 Task: Add a field from the Popular template Effort Level with name VectorTech.
Action: Mouse moved to (77, 474)
Screenshot: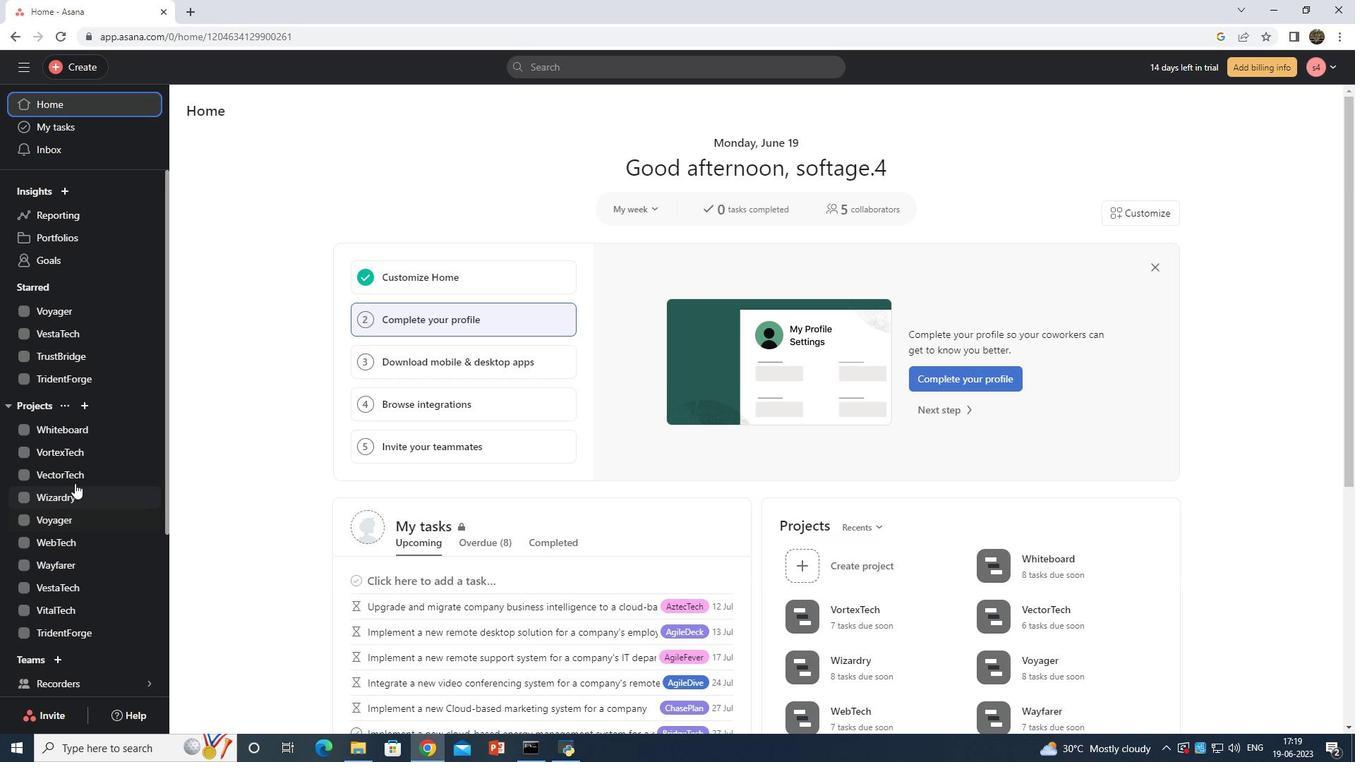 
Action: Mouse pressed left at (77, 474)
Screenshot: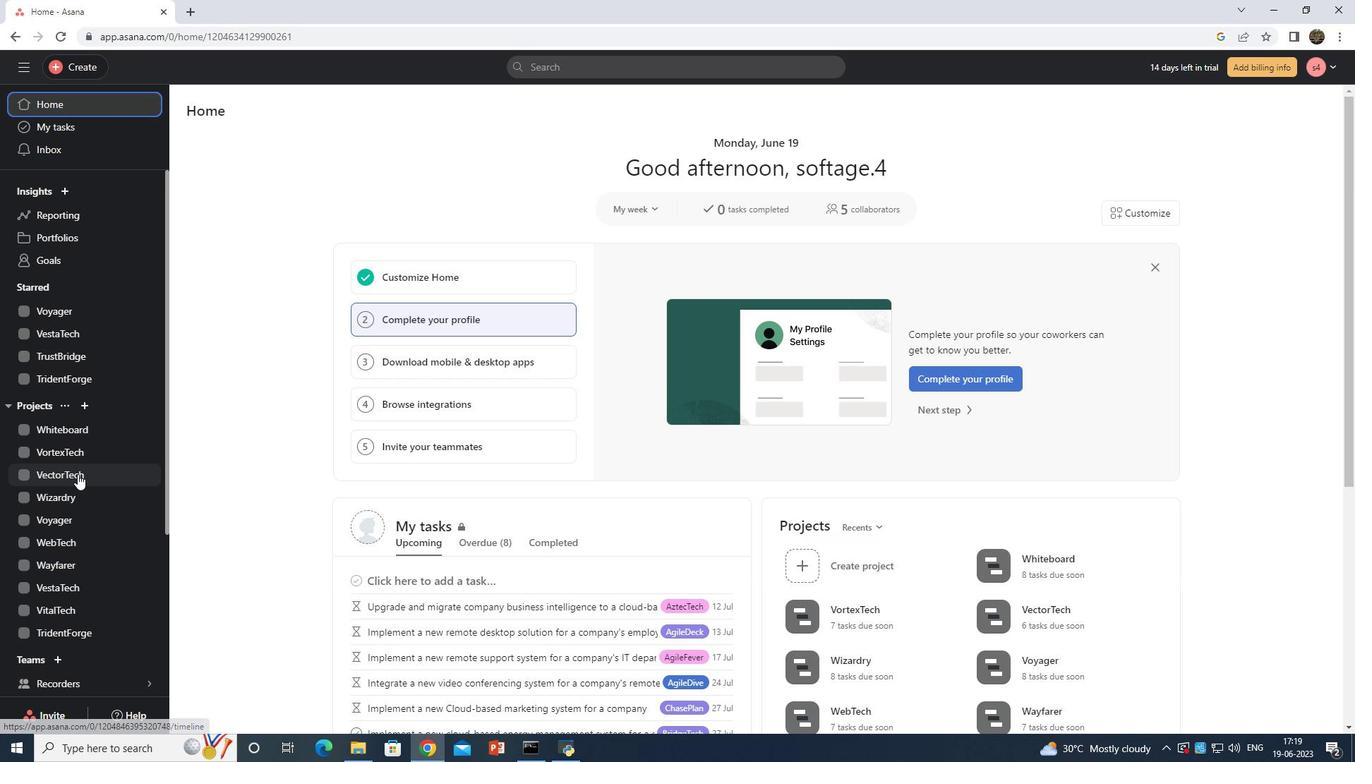 
Action: Mouse moved to (1316, 171)
Screenshot: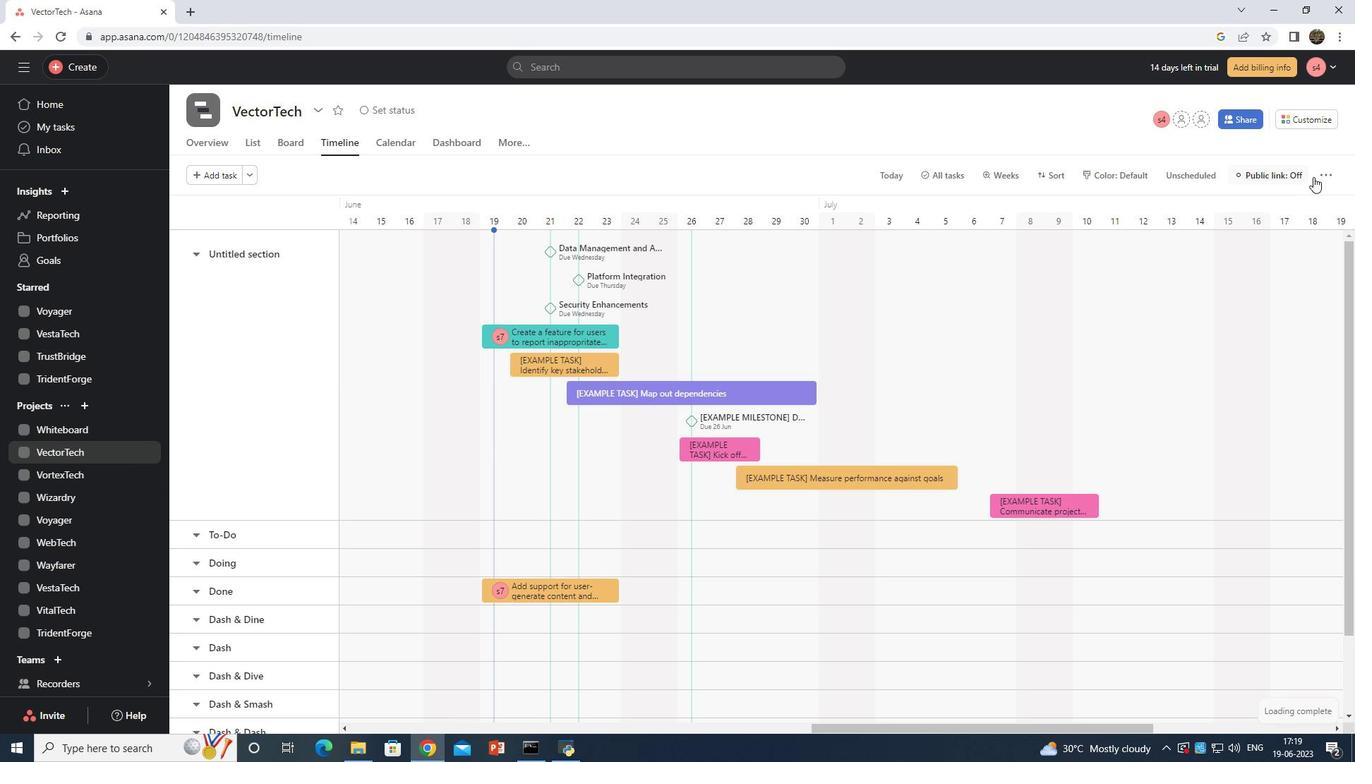 
Action: Mouse pressed left at (1316, 171)
Screenshot: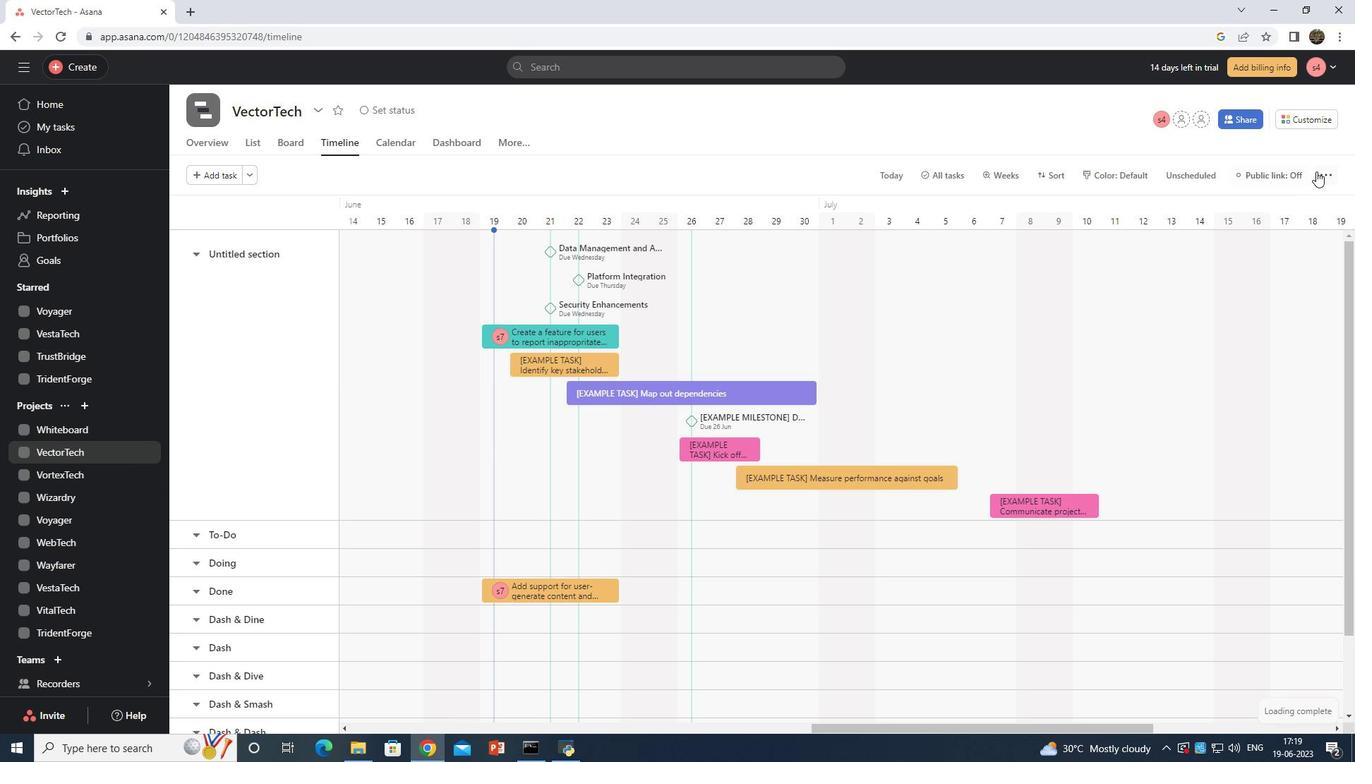 
Action: Mouse moved to (1103, 350)
Screenshot: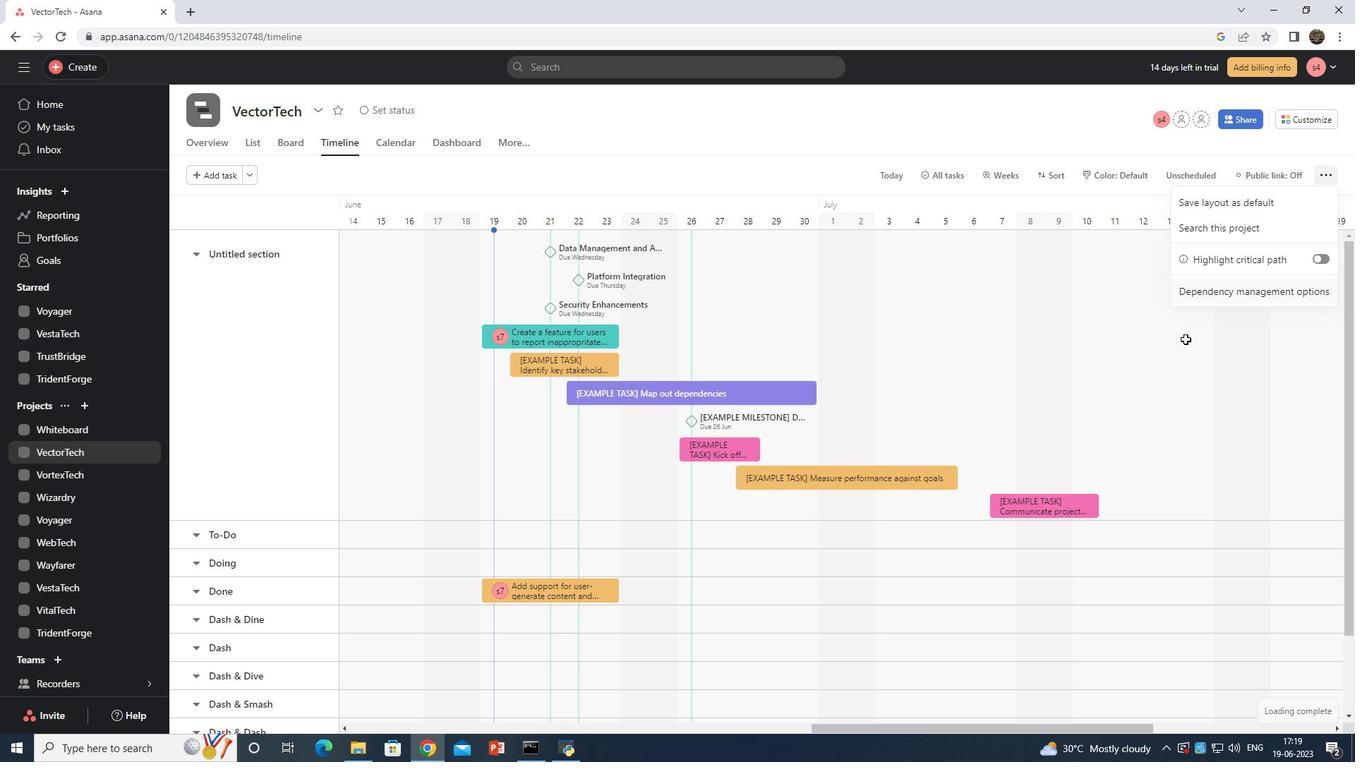 
Action: Mouse pressed left at (1103, 350)
Screenshot: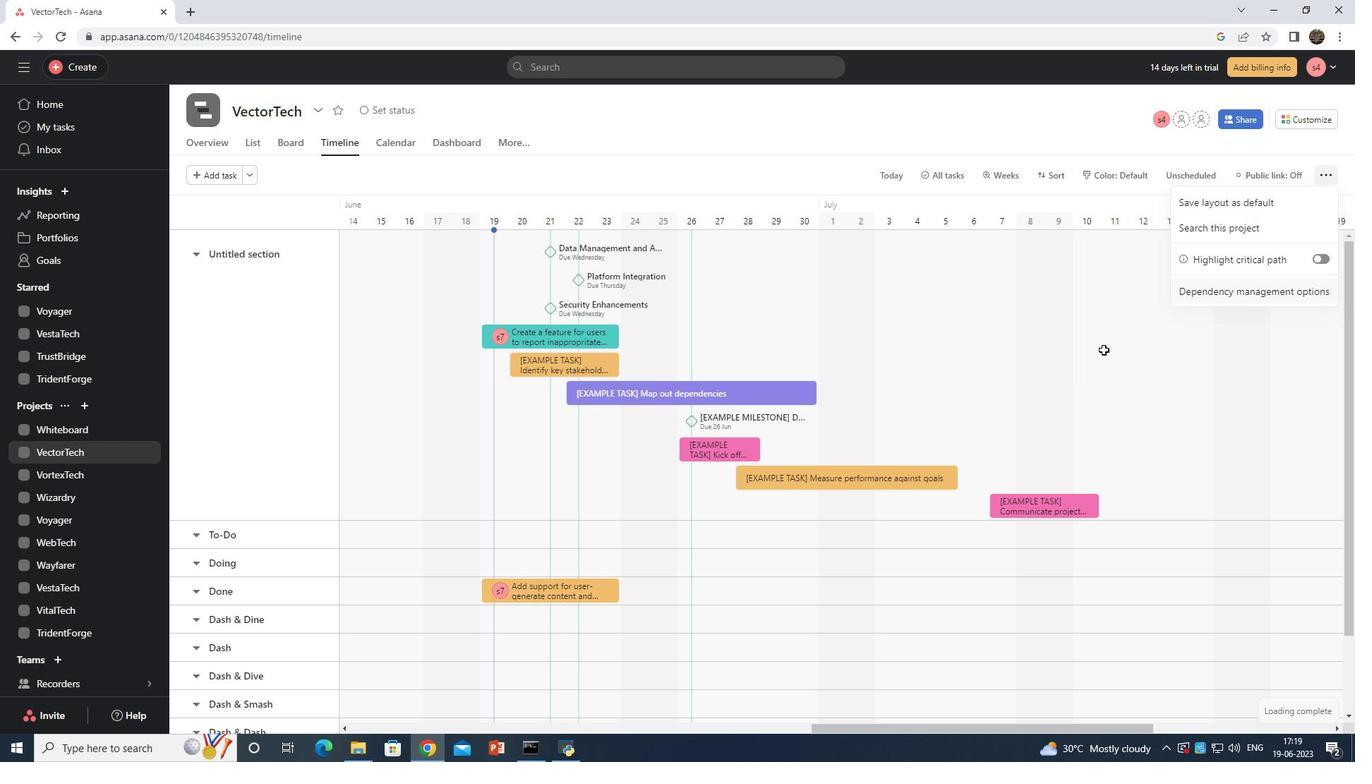 
Action: Mouse moved to (254, 146)
Screenshot: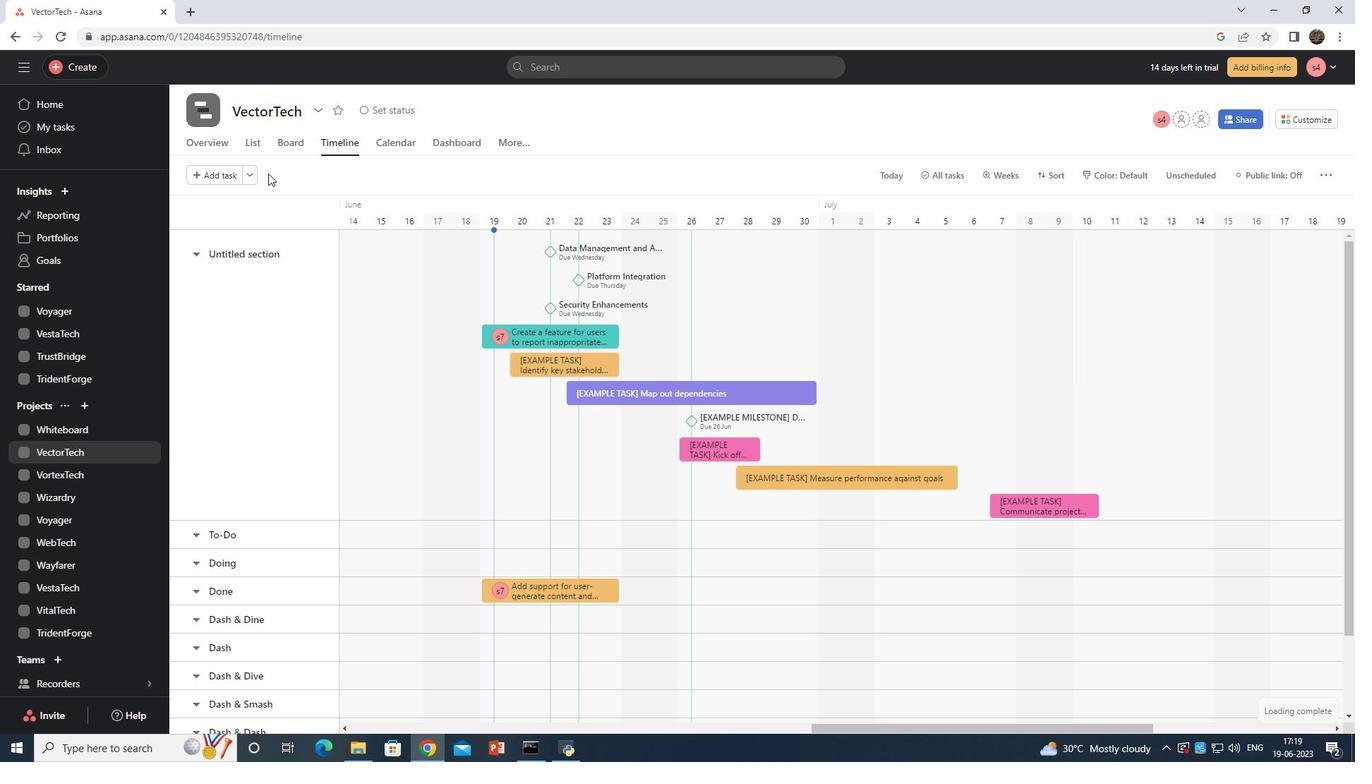 
Action: Mouse pressed left at (254, 146)
Screenshot: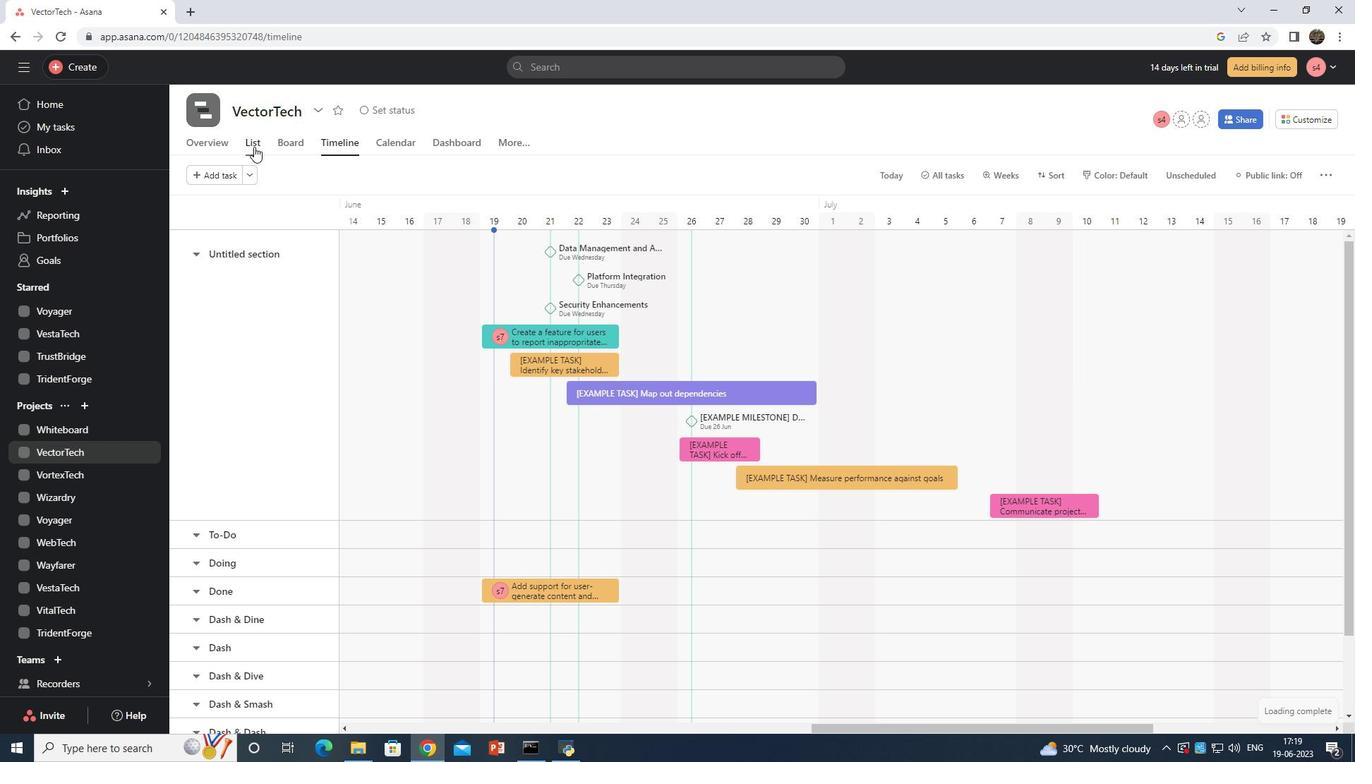 
Action: Mouse moved to (1057, 209)
Screenshot: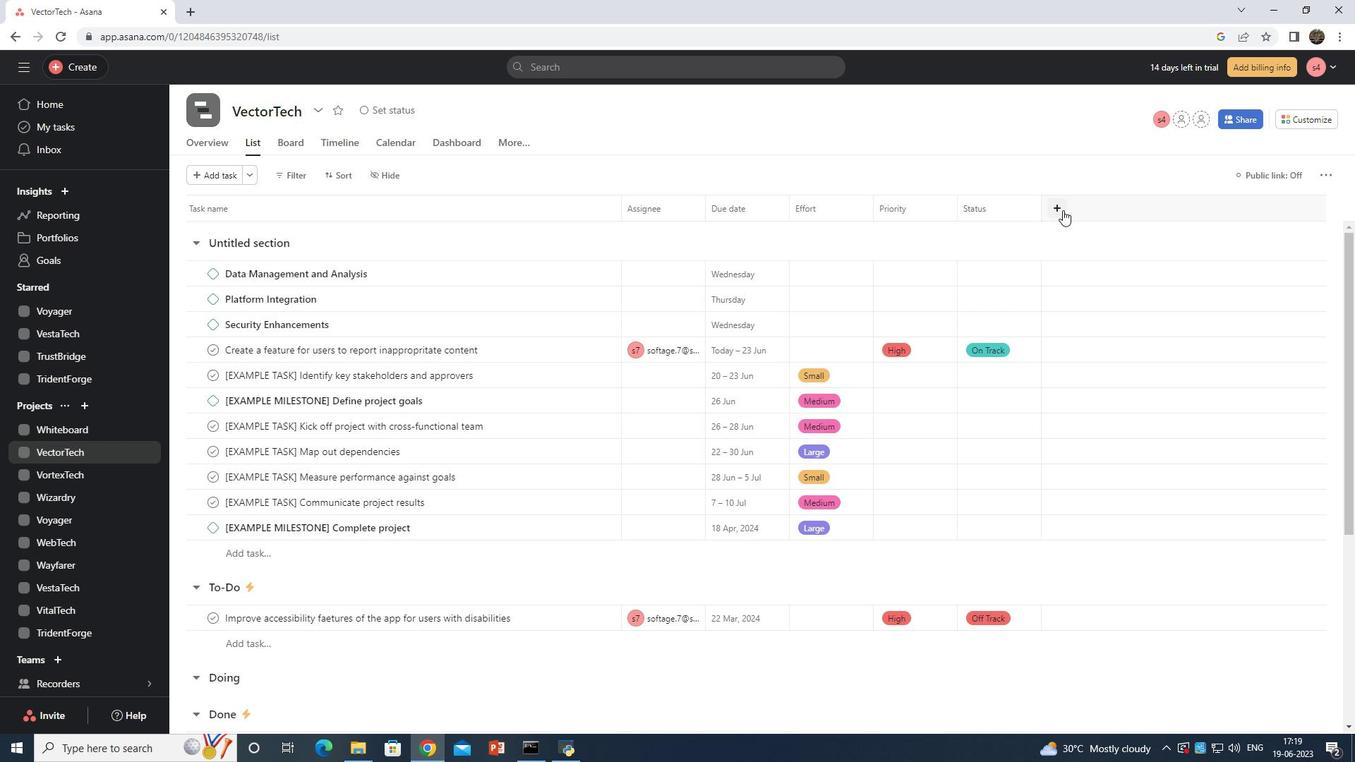 
Action: Mouse pressed left at (1057, 209)
Screenshot: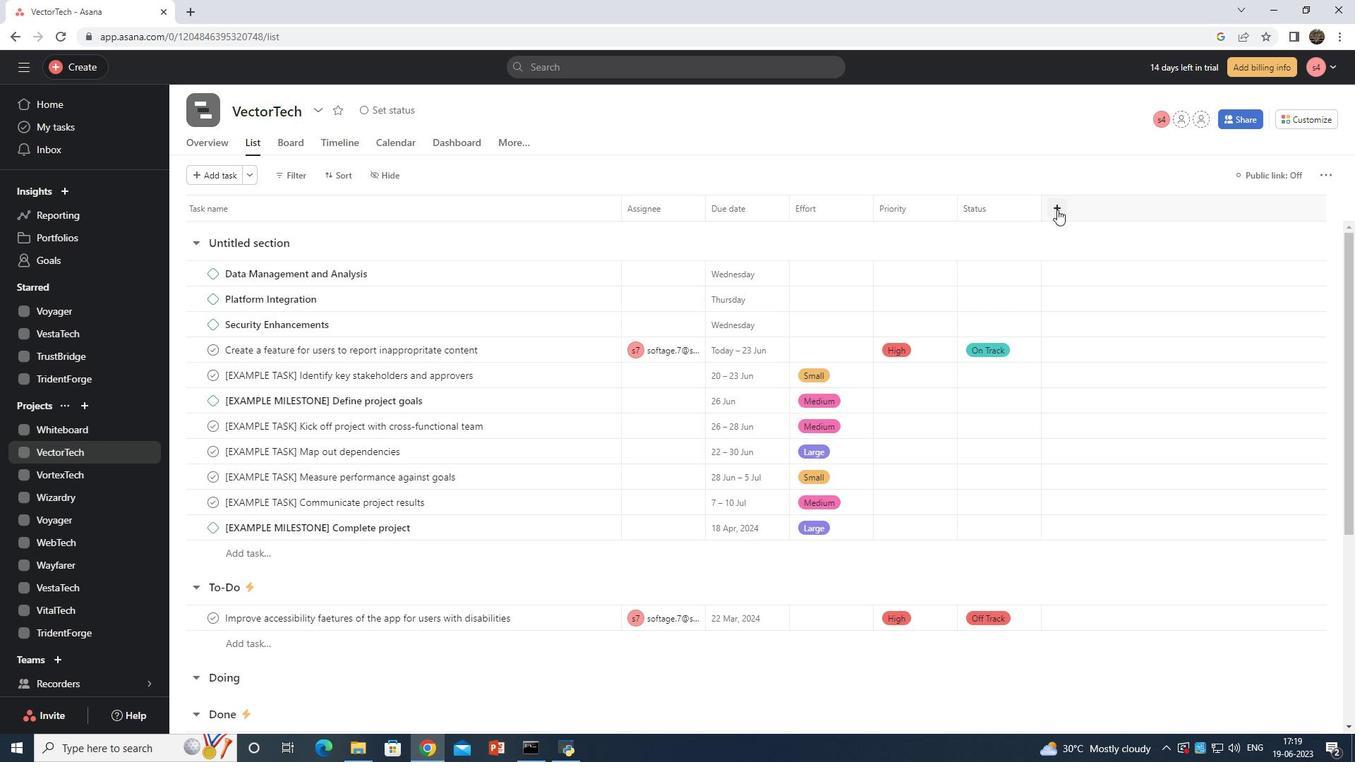 
Action: Mouse moved to (1086, 285)
Screenshot: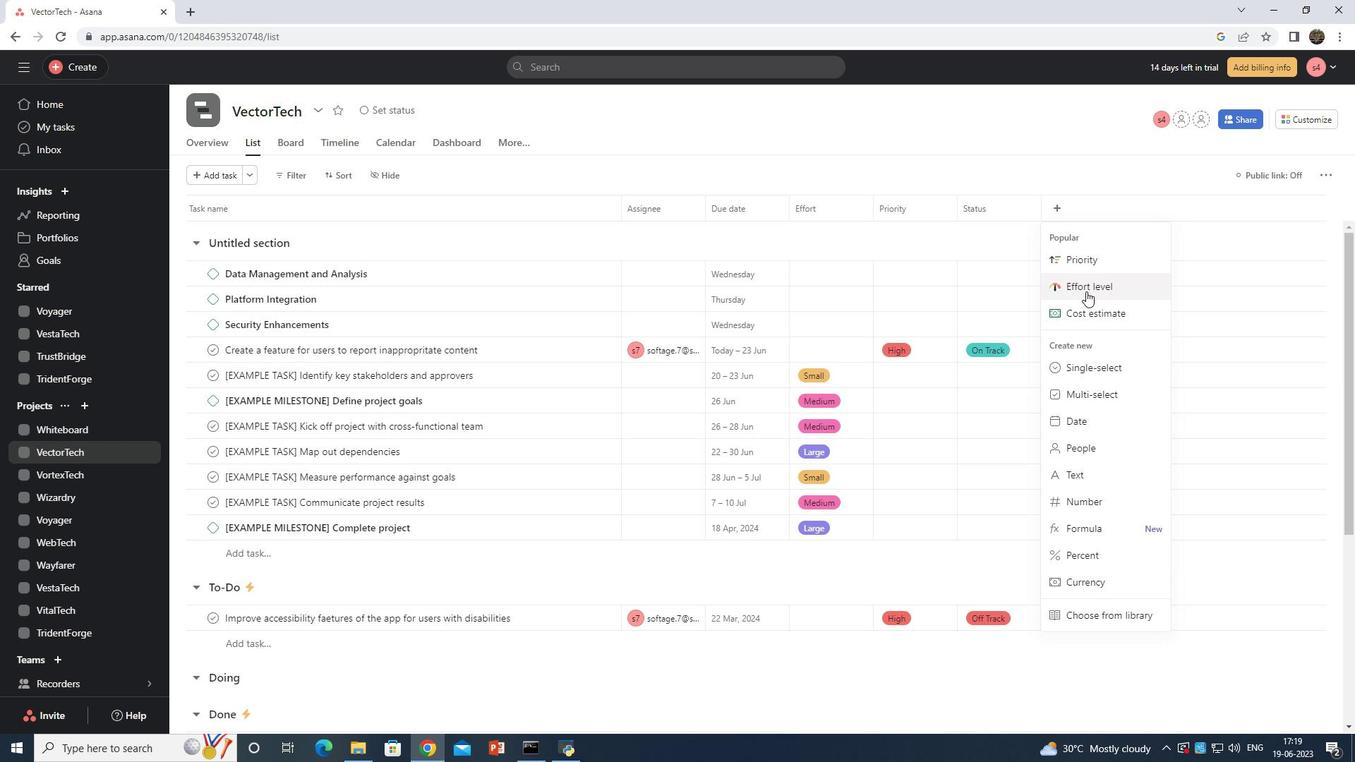 
Action: Mouse pressed left at (1086, 285)
Screenshot: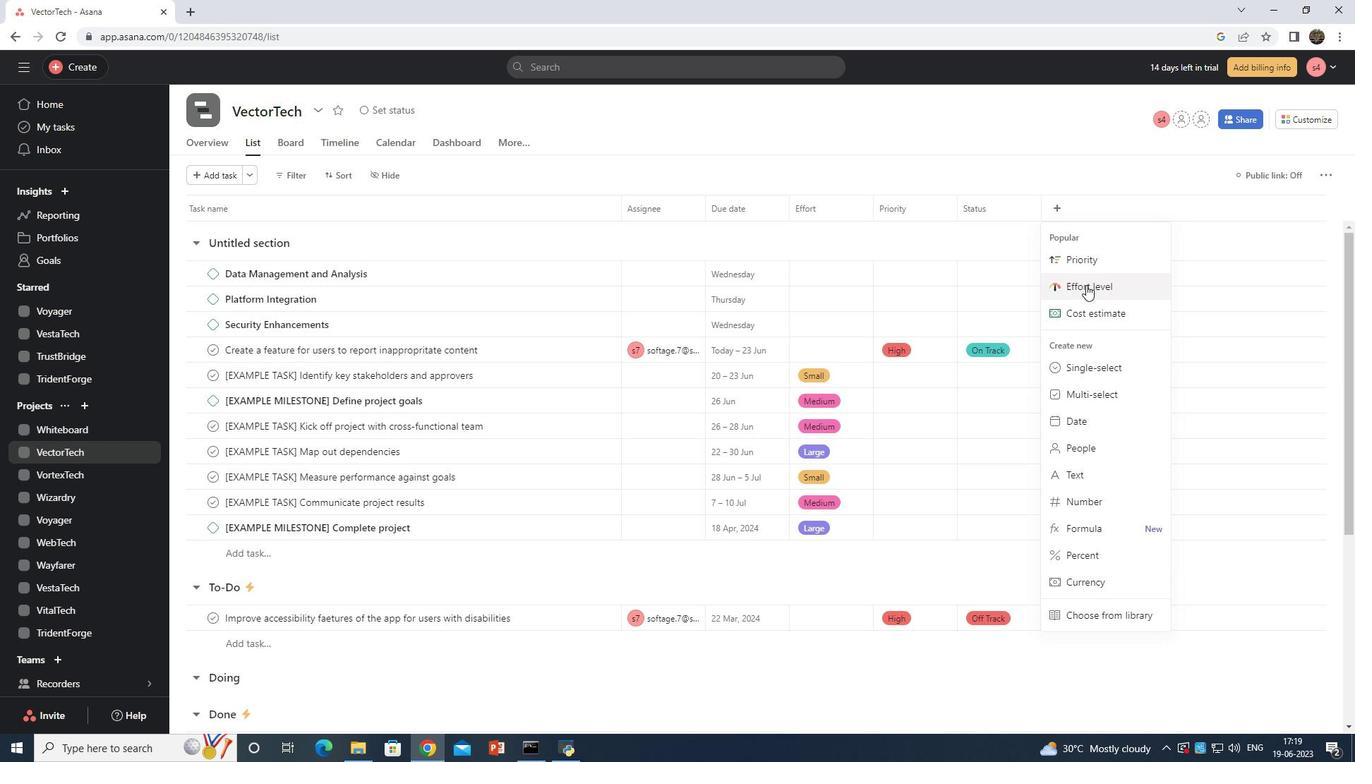 
Action: Mouse moved to (1128, 301)
Screenshot: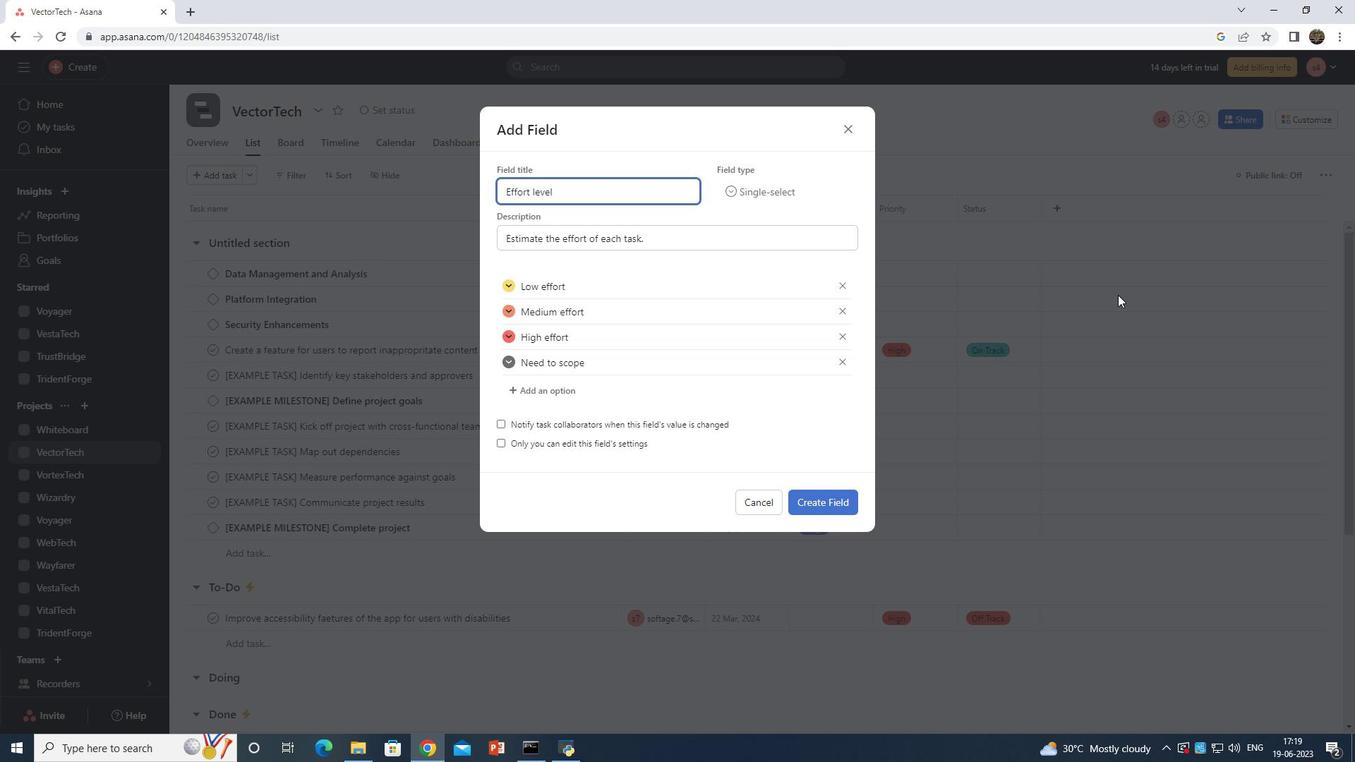 
Action: Key pressed <Key.backspace><Key.backspace><Key.backspace><Key.backspace><Key.backspace><Key.backspace><Key.backspace><Key.backspace><Key.backspace><Key.backspace><Key.backspace><Key.backspace><Key.backspace><Key.backspace><Key.backspace><Key.backspace><Key.backspace><Key.backspace><Key.backspace><Key.backspace><Key.backspace><Key.backspace><Key.backspace><Key.backspace><Key.backspace><Key.backspace><Key.backspace><Key.backspace><Key.backspace><Key.backspace><Key.backspace><Key.backspace><Key.shift>Vector<Key.shift>Tech
Screenshot: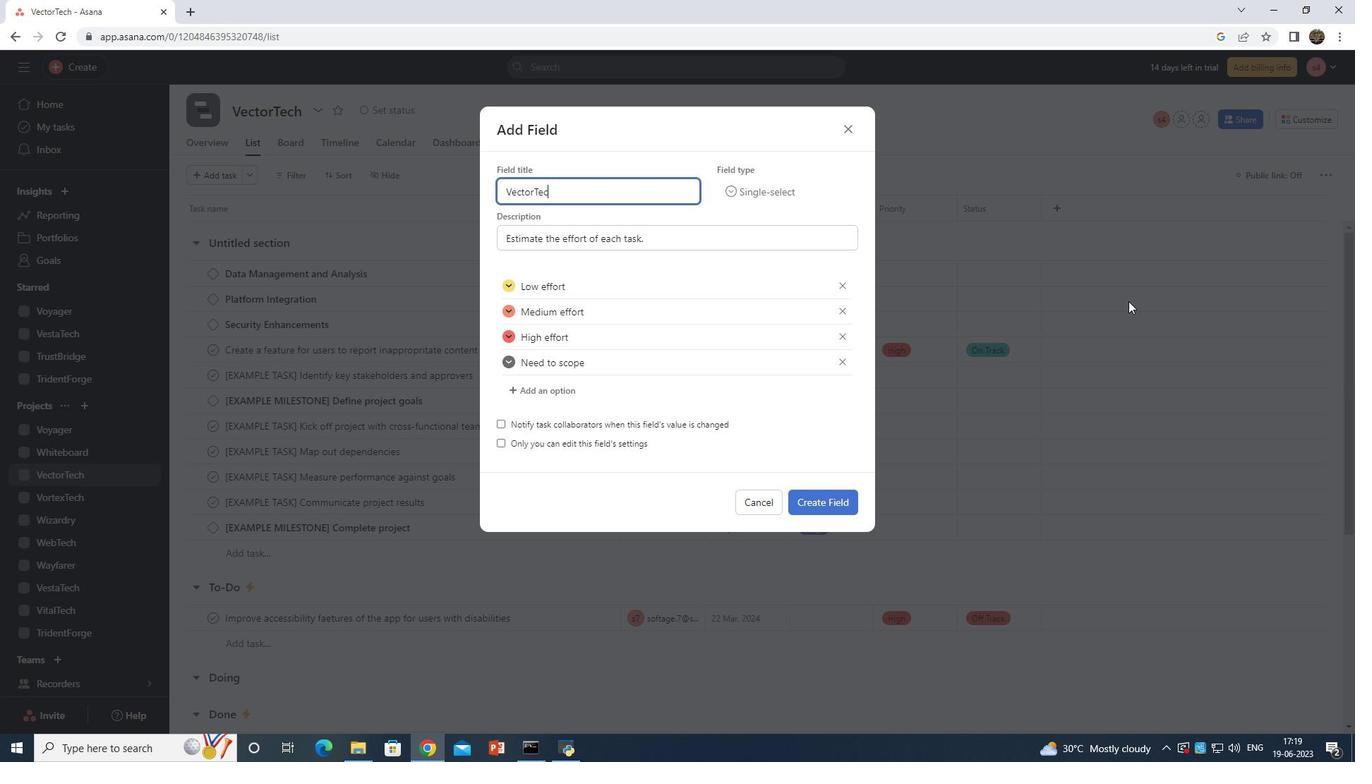 
Action: Mouse moved to (829, 499)
Screenshot: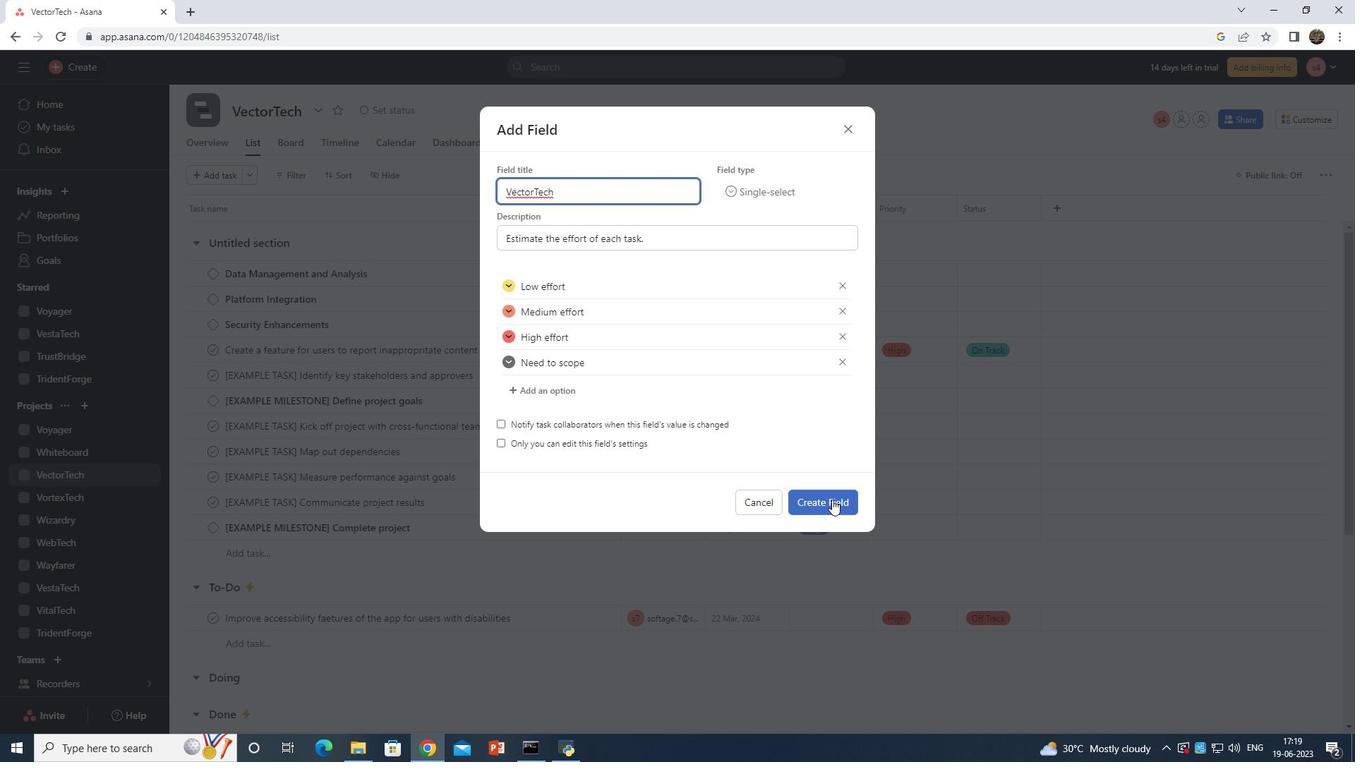
Action: Mouse pressed left at (829, 499)
Screenshot: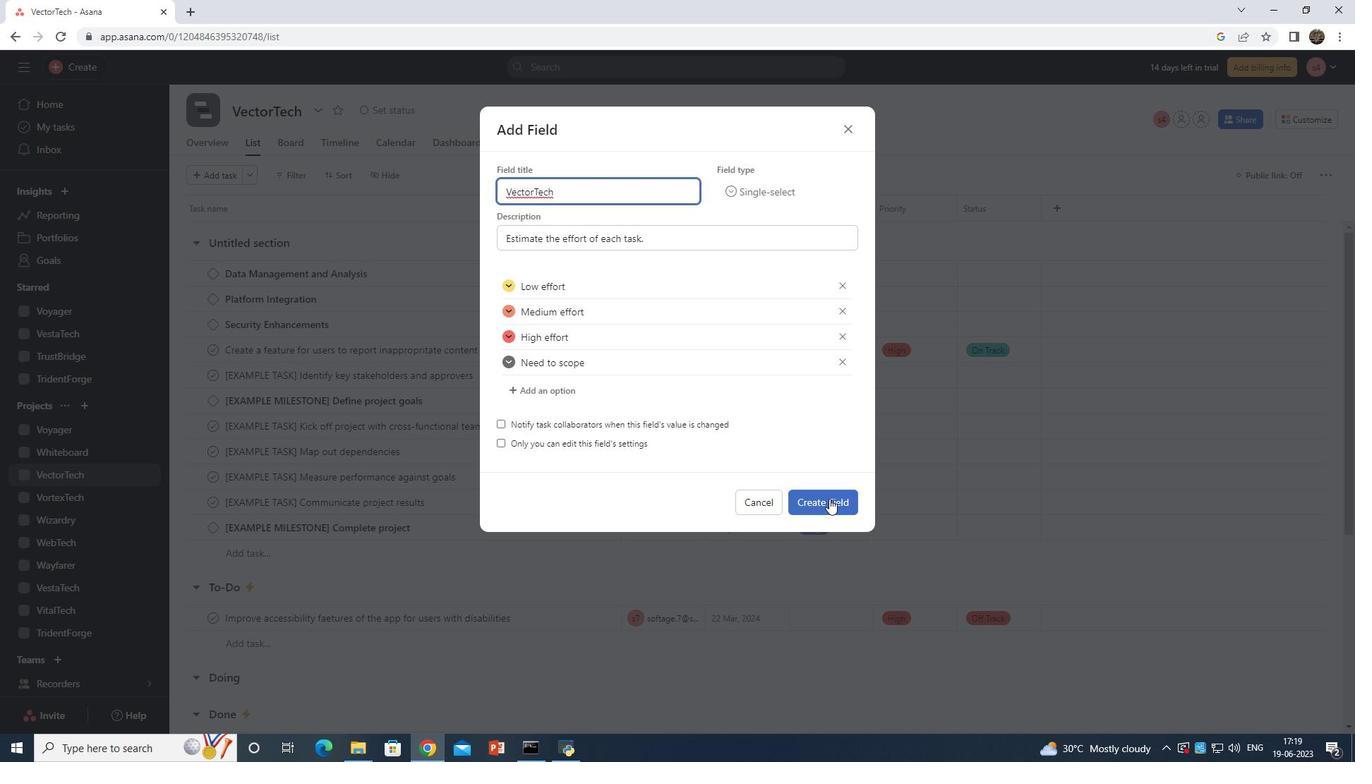 
Action: Mouse moved to (818, 491)
Screenshot: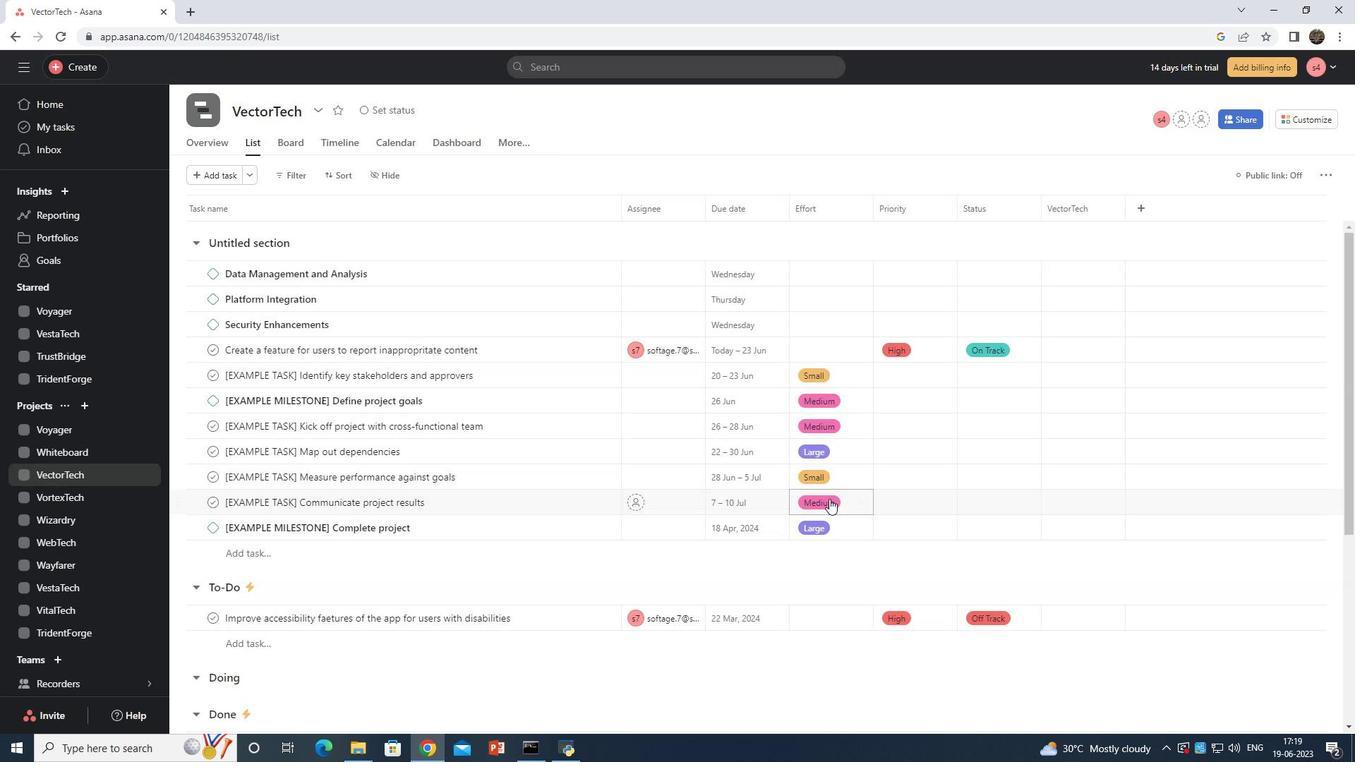 
